 Task: View the EXPEDITION trailer
Action: Mouse pressed left at (117, 71)
Screenshot: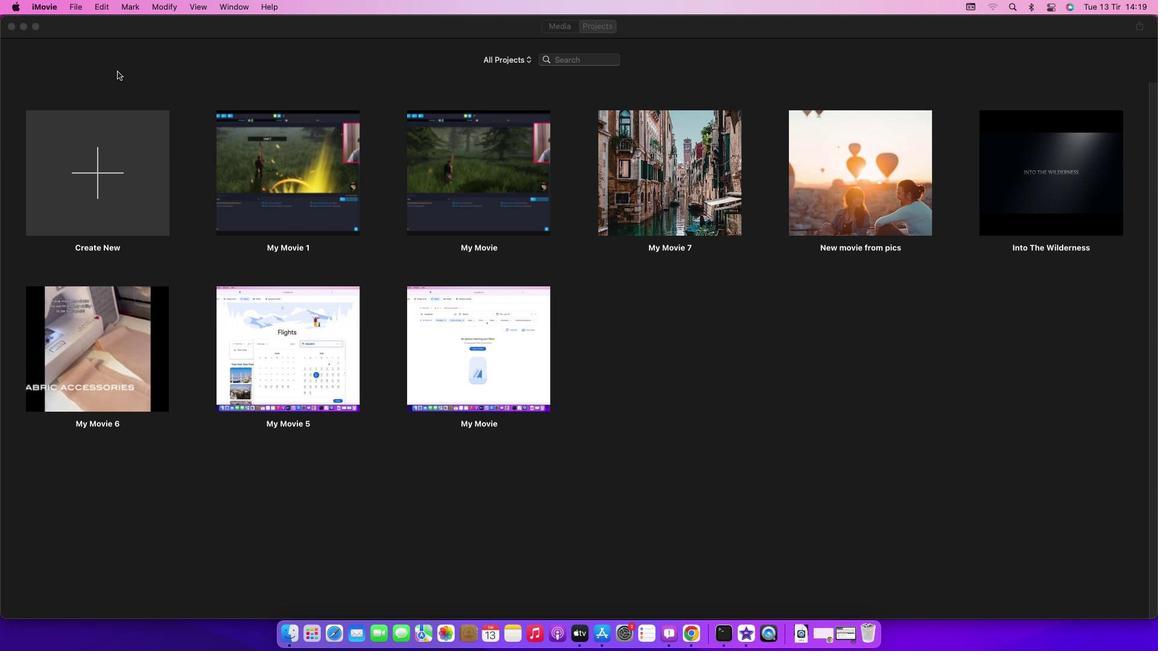 
Action: Mouse moved to (73, 6)
Screenshot: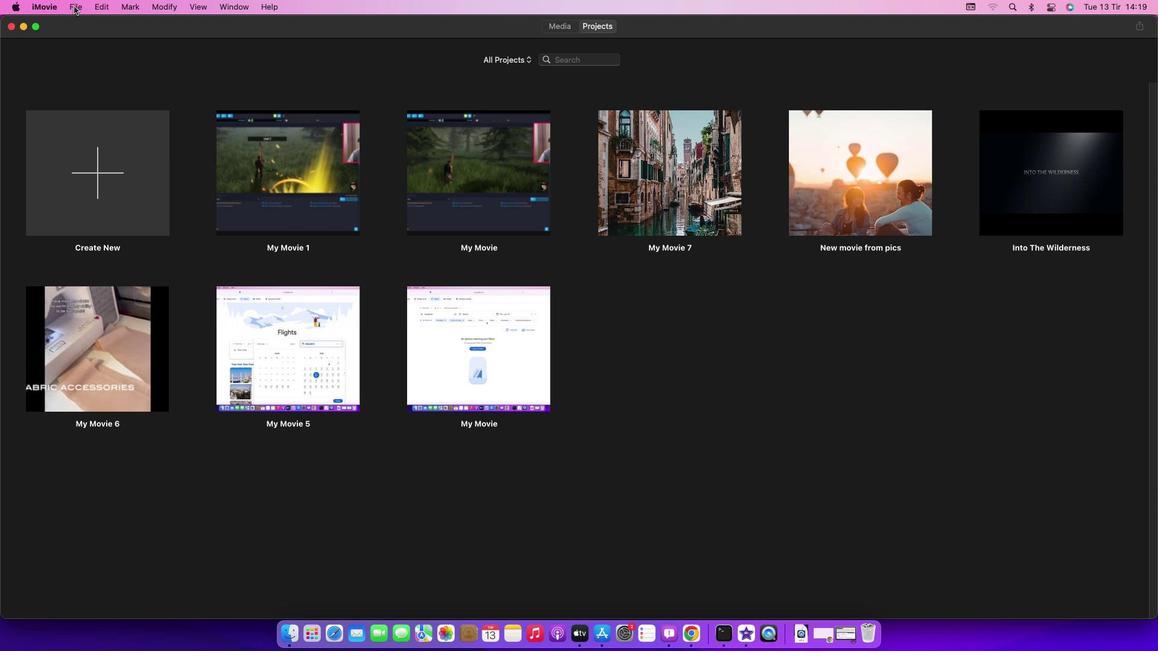 
Action: Mouse pressed left at (73, 6)
Screenshot: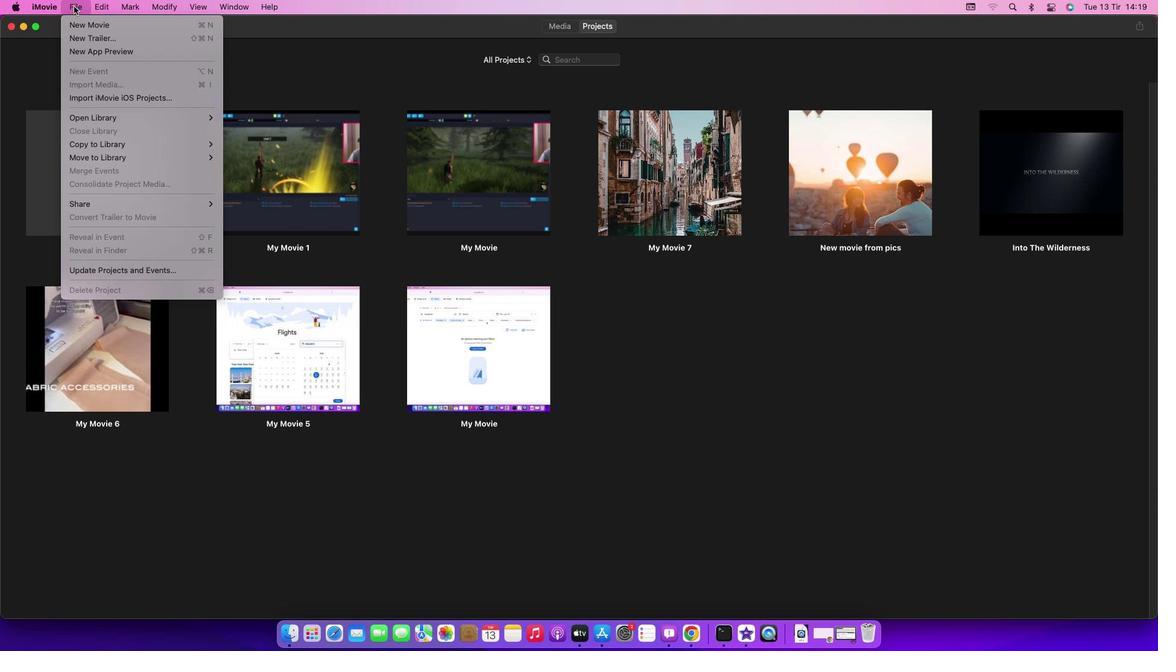 
Action: Mouse moved to (88, 39)
Screenshot: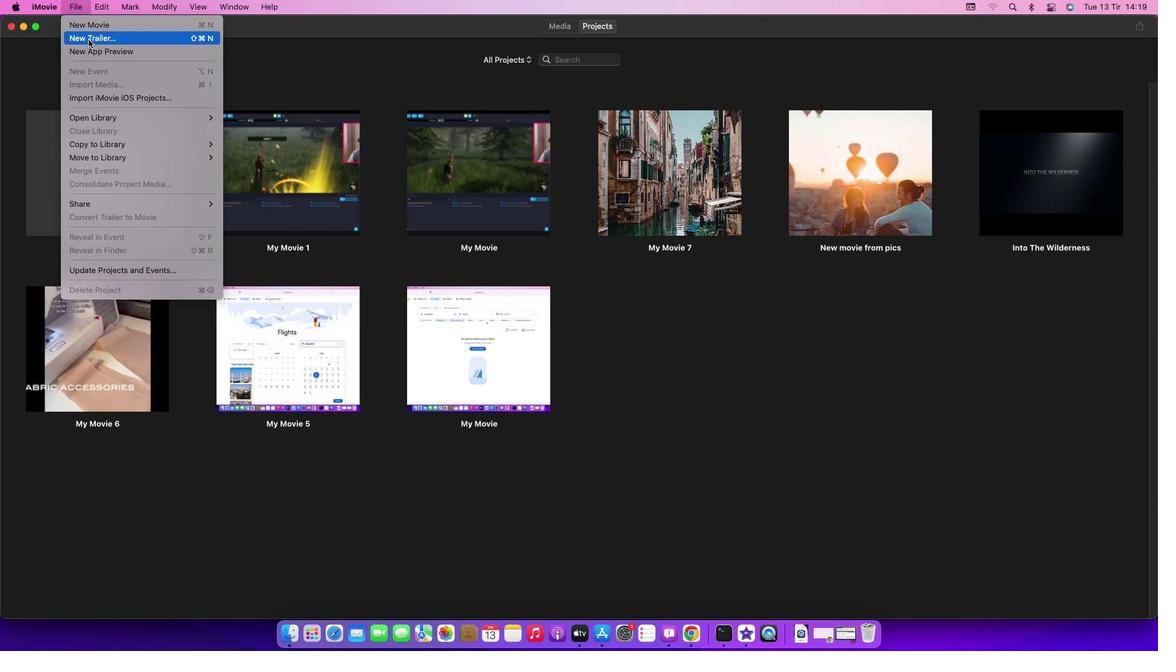 
Action: Mouse pressed left at (88, 39)
Screenshot: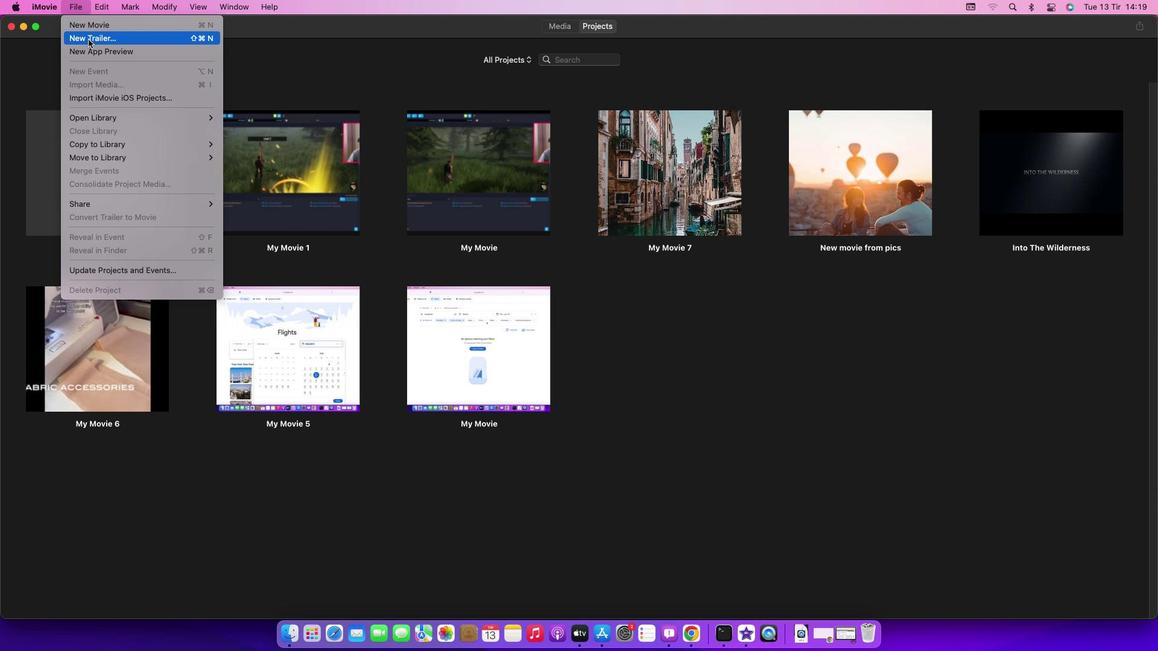 
Action: Mouse moved to (689, 342)
Screenshot: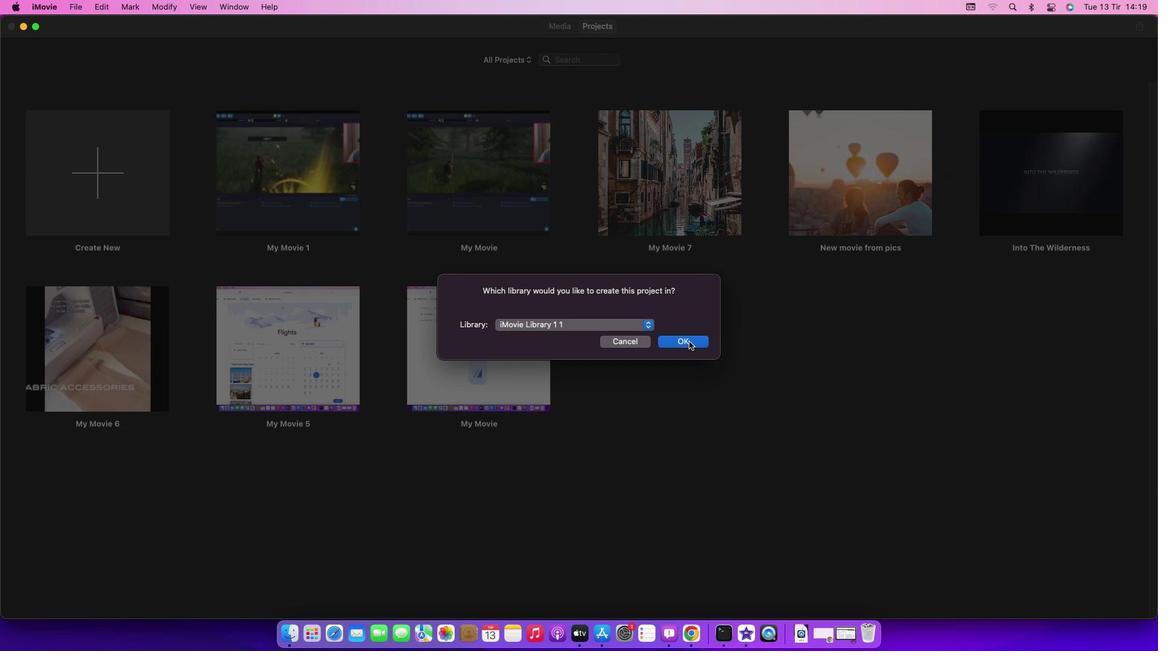 
Action: Mouse pressed left at (689, 342)
Screenshot: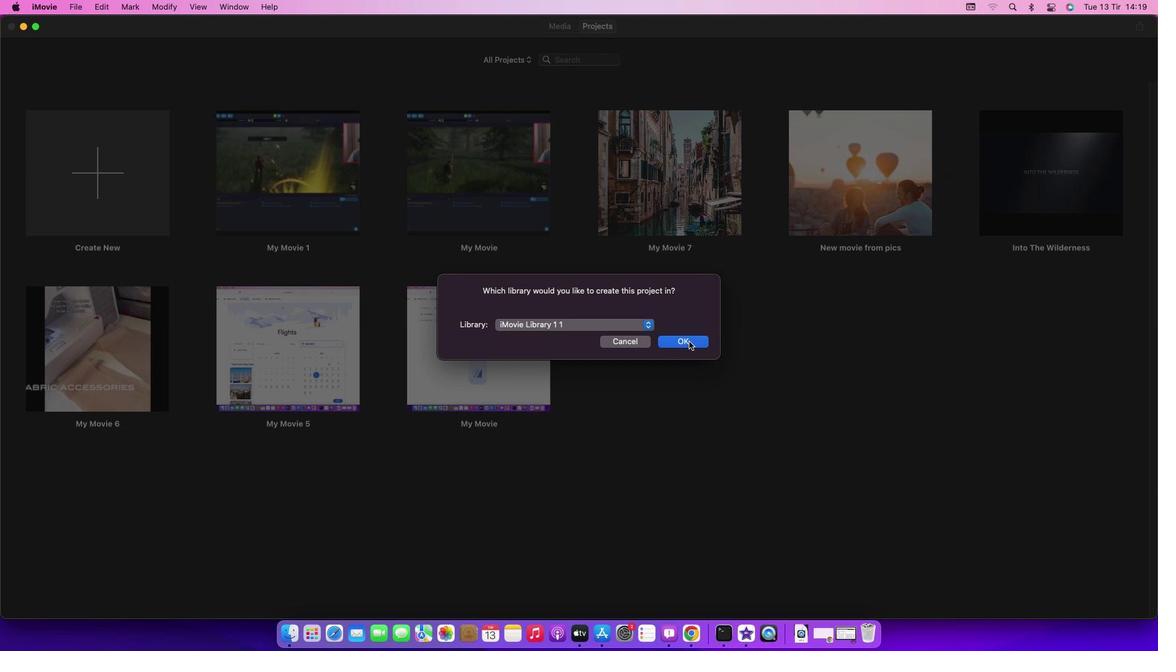
Action: Mouse moved to (857, 251)
Screenshot: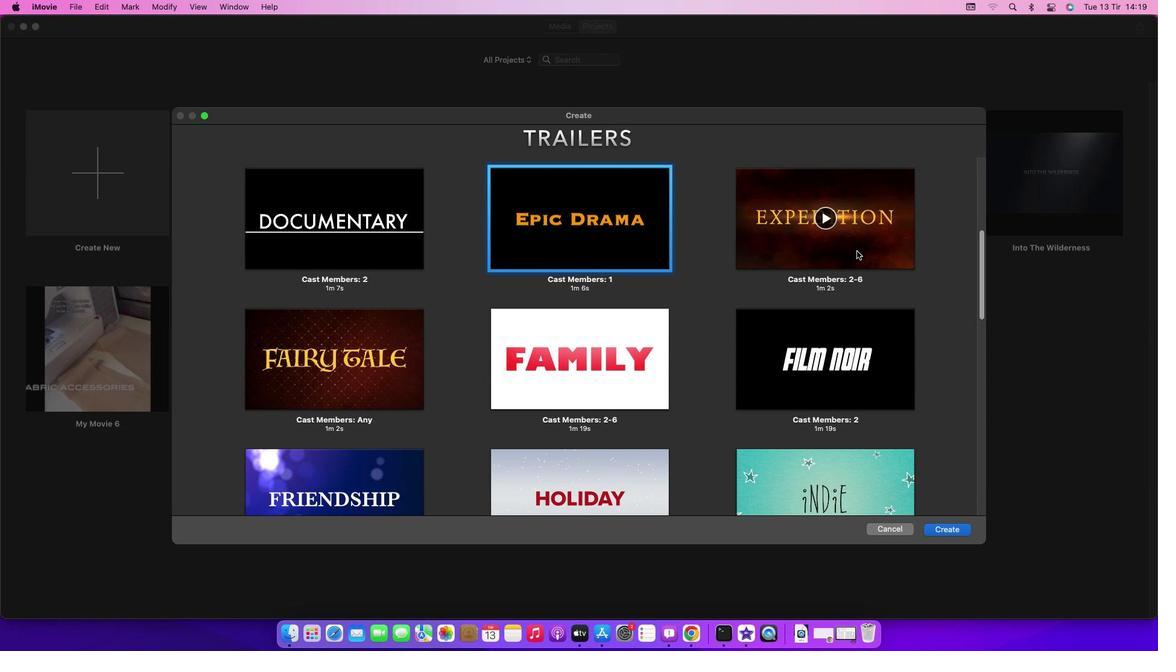 
Action: Mouse pressed left at (857, 251)
Screenshot: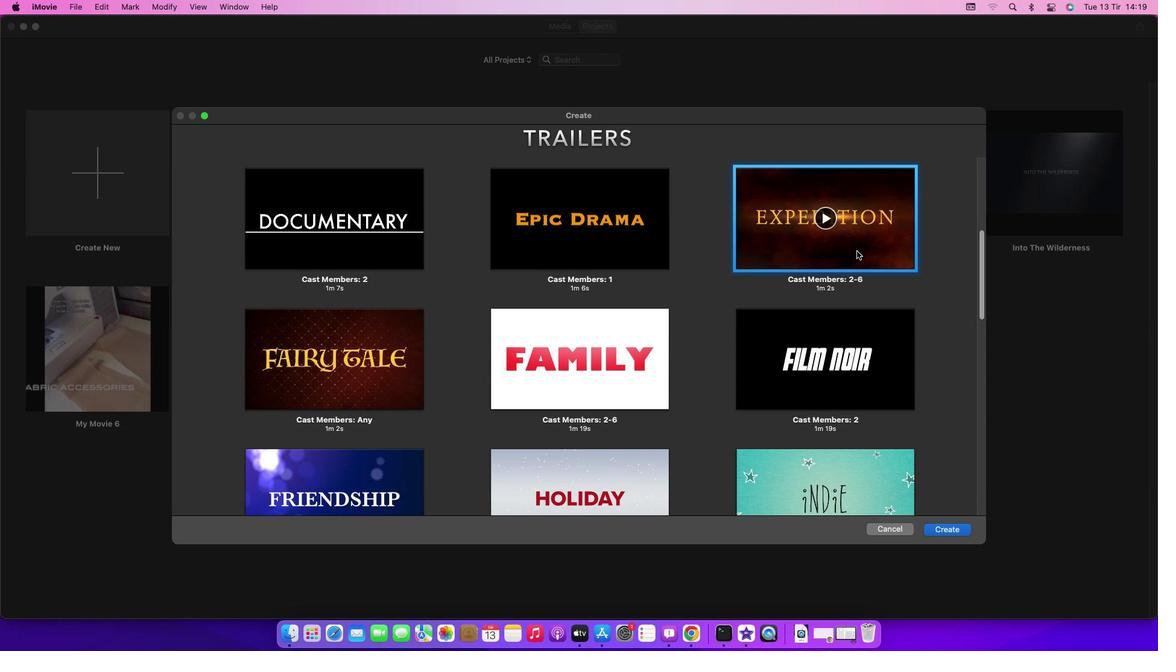 
Action: Mouse moved to (940, 529)
Screenshot: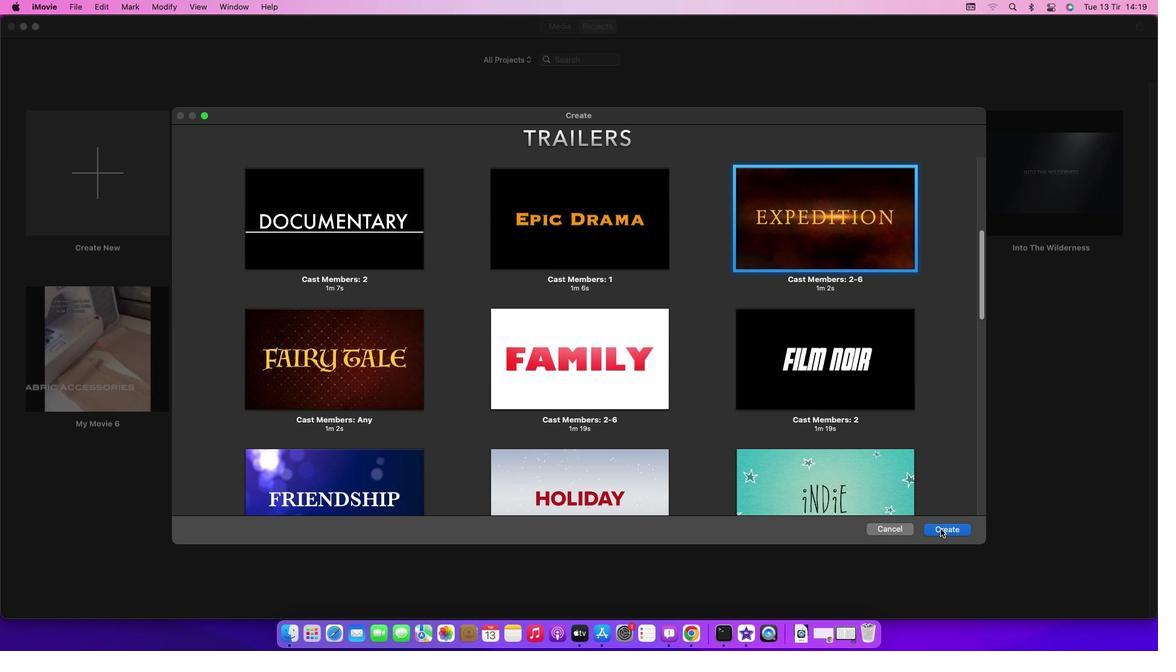 
Action: Mouse pressed left at (940, 529)
Screenshot: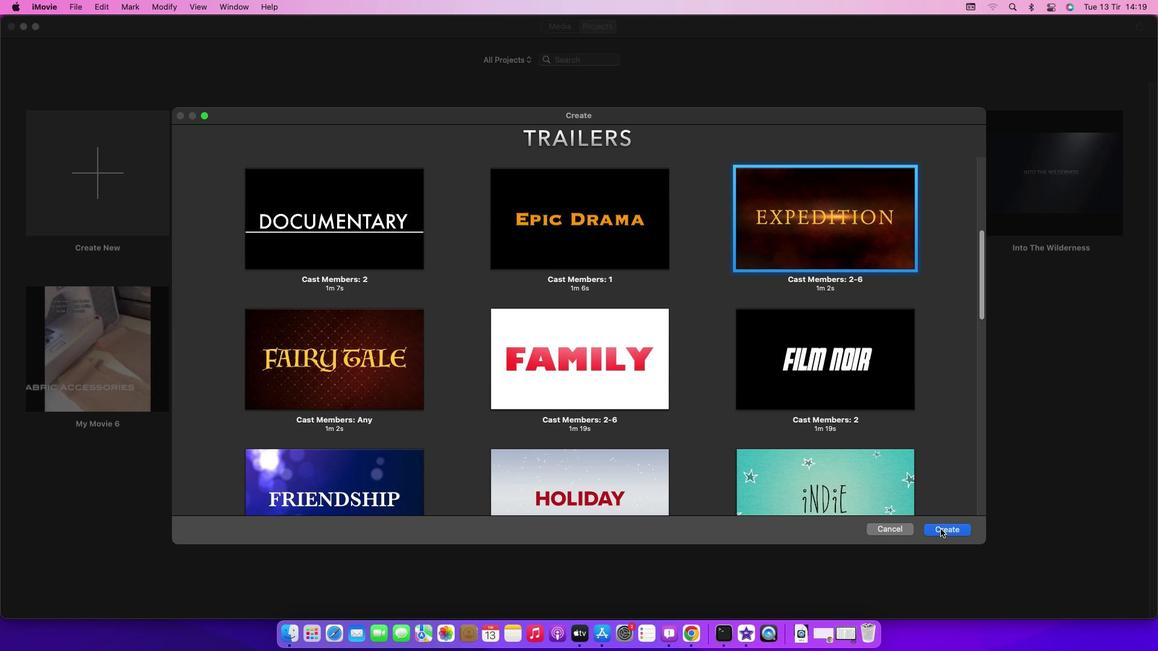 
Action: Mouse moved to (960, 316)
Screenshot: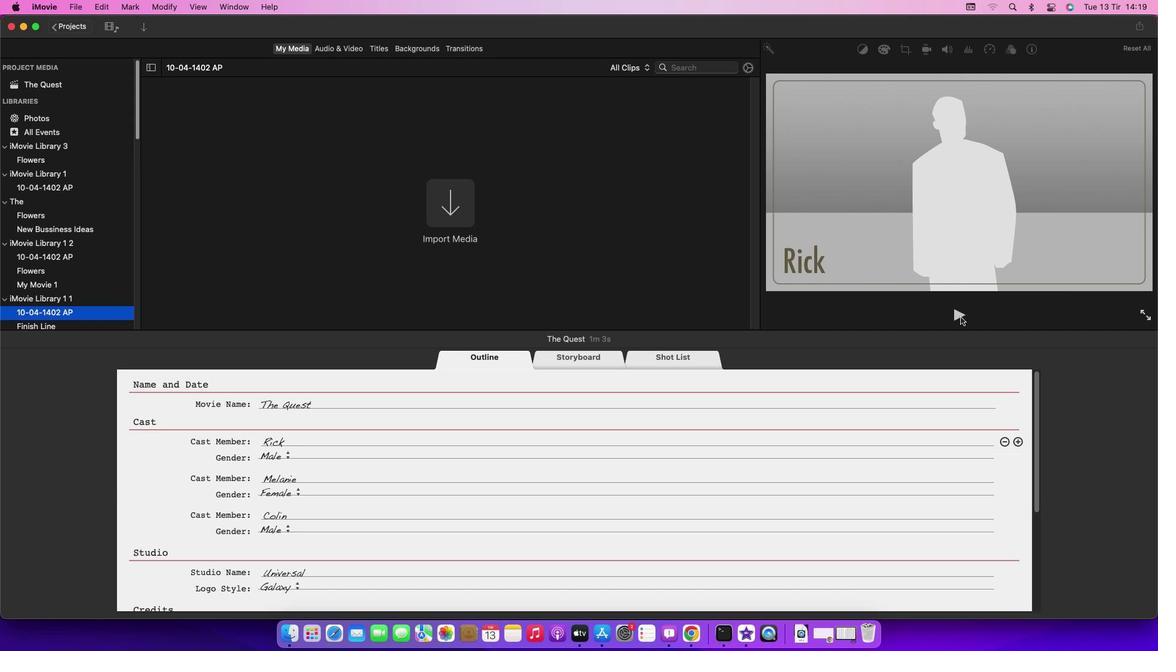 
Action: Mouse pressed left at (960, 316)
Screenshot: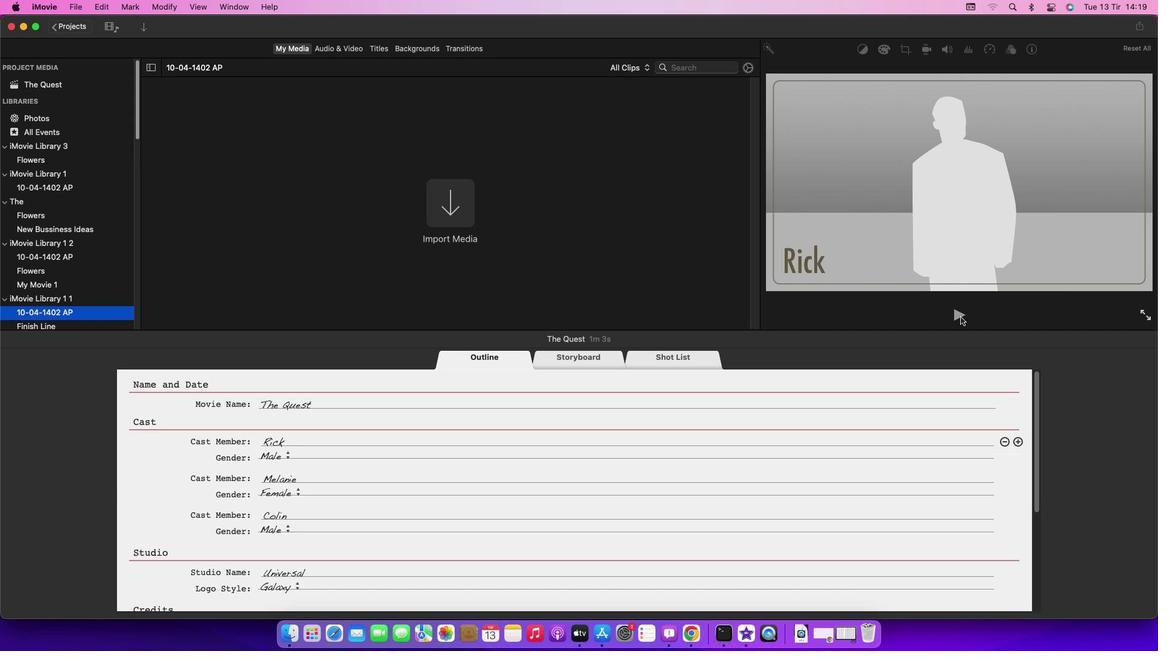 
Action: Mouse moved to (929, 462)
Screenshot: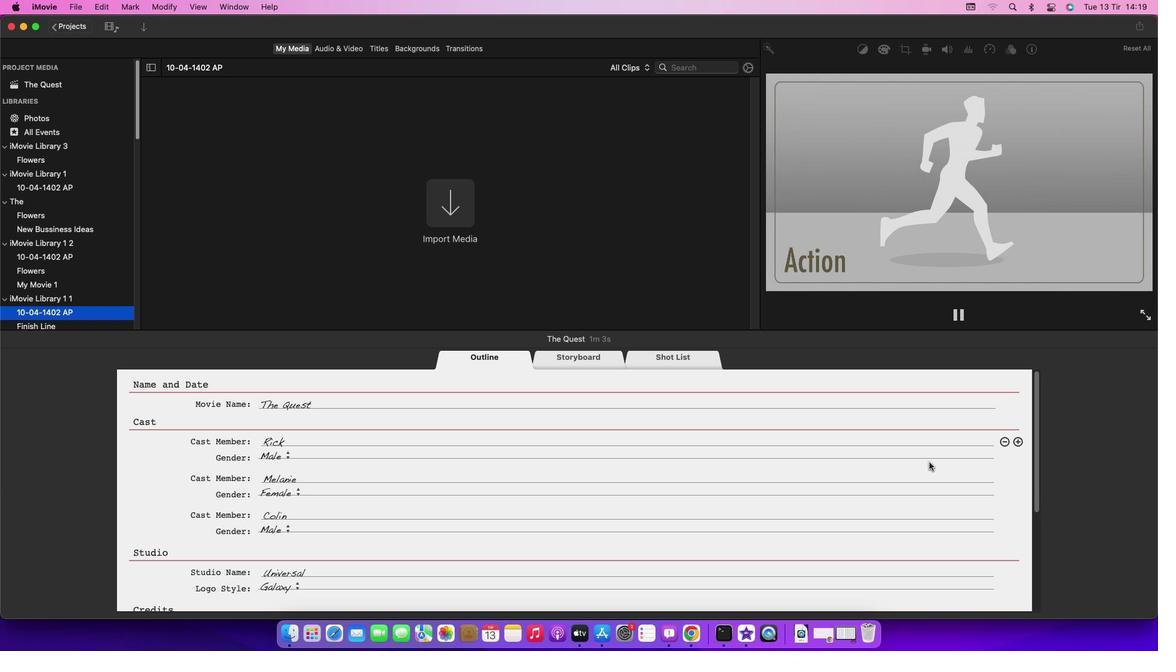 
Action: Mouse scrolled (929, 462) with delta (0, 0)
Screenshot: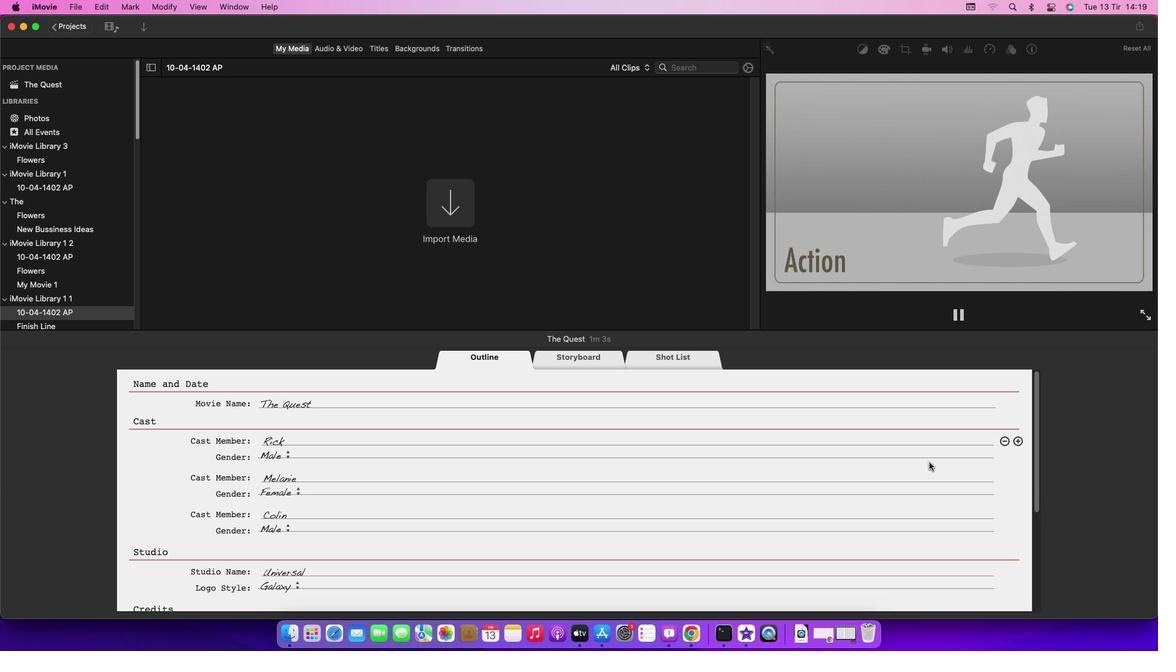 
Action: Mouse scrolled (929, 462) with delta (0, 0)
Screenshot: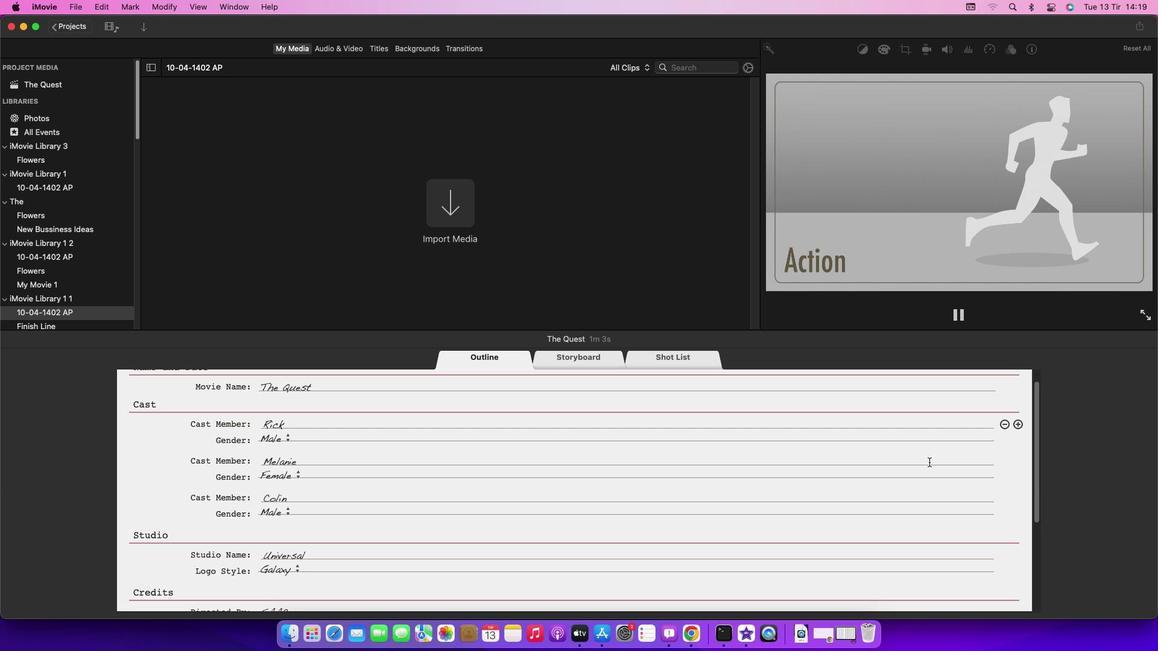 
Action: Mouse scrolled (929, 462) with delta (0, 0)
Screenshot: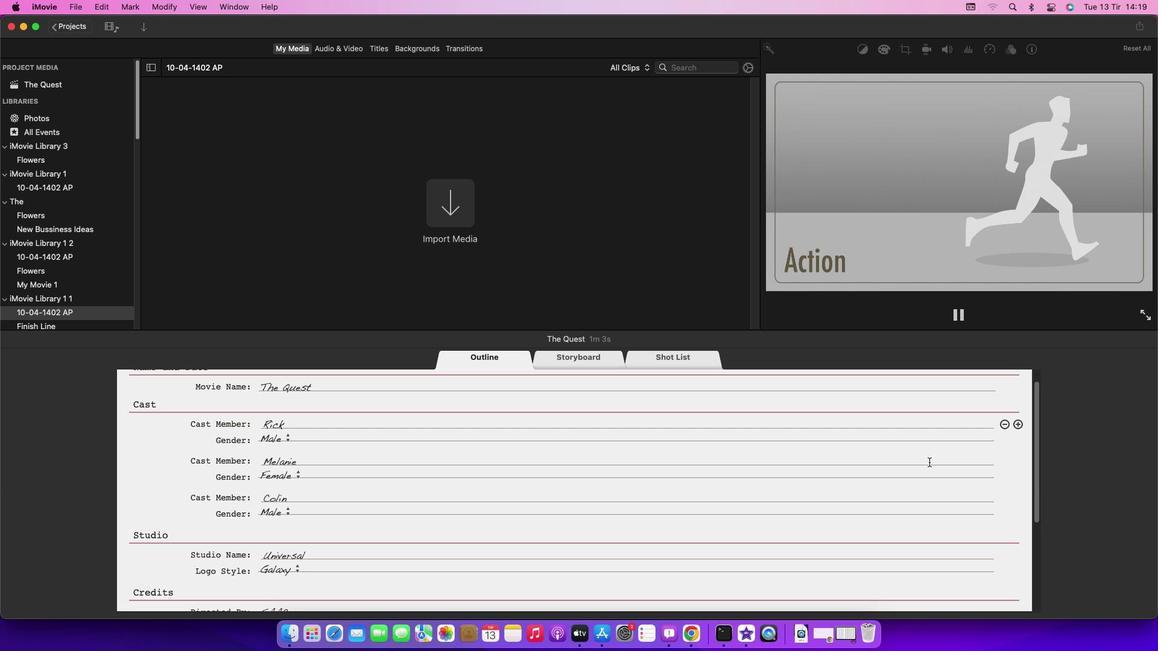 
Action: Mouse scrolled (929, 462) with delta (0, -1)
Screenshot: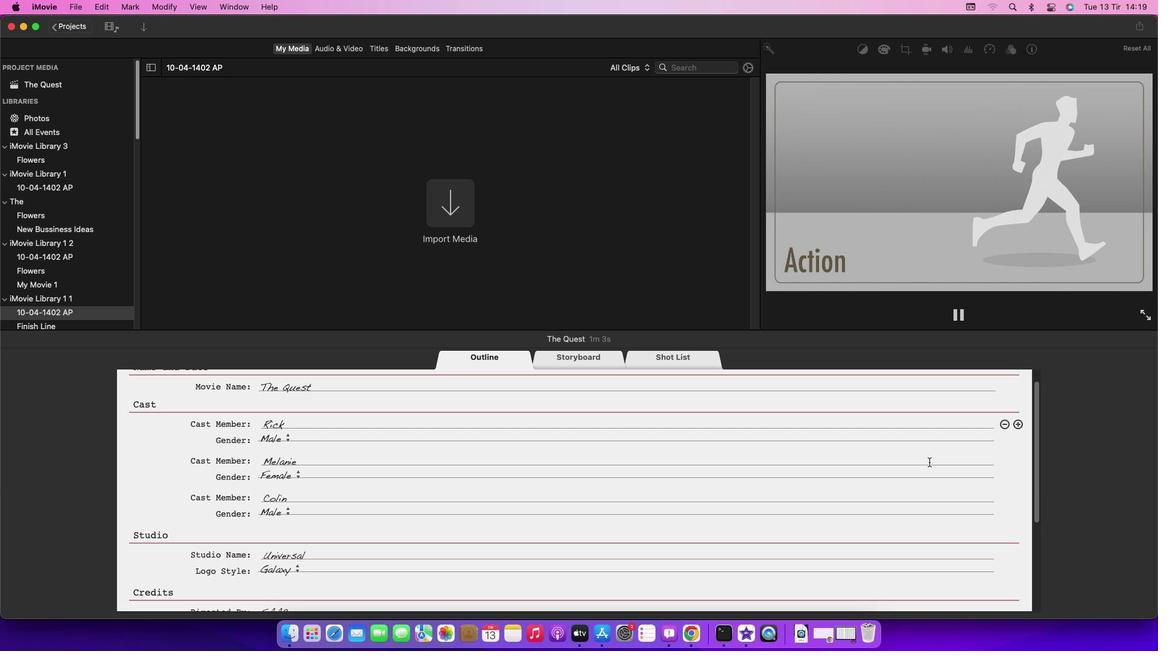 
Action: Mouse moved to (960, 322)
Screenshot: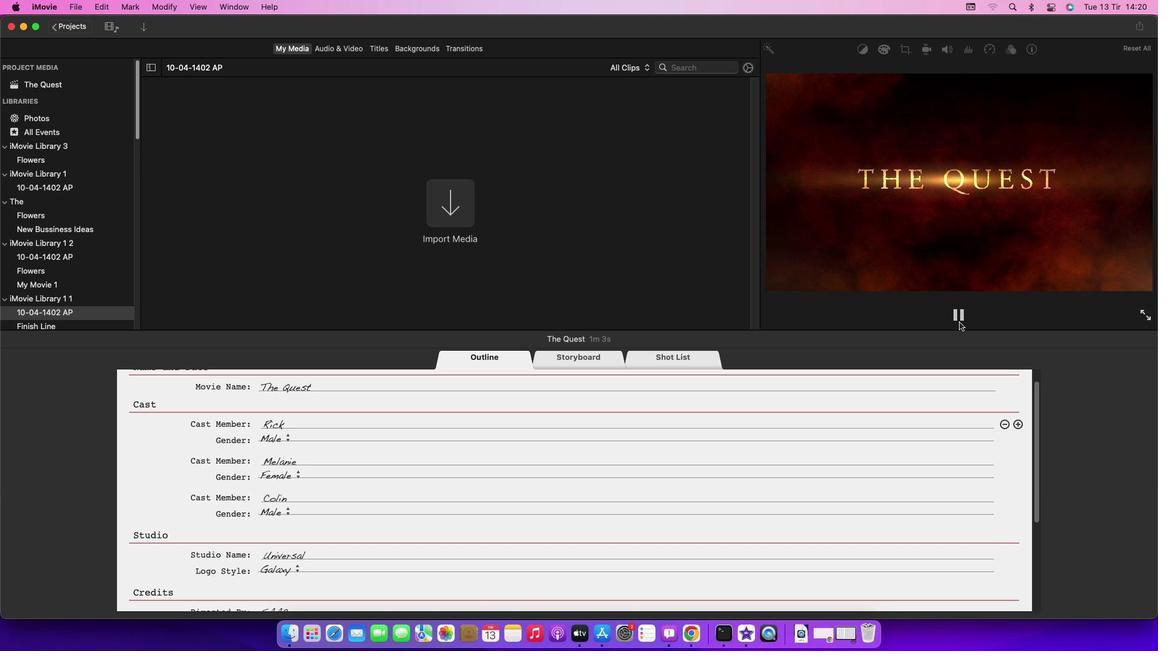 
Action: Mouse pressed left at (960, 322)
Screenshot: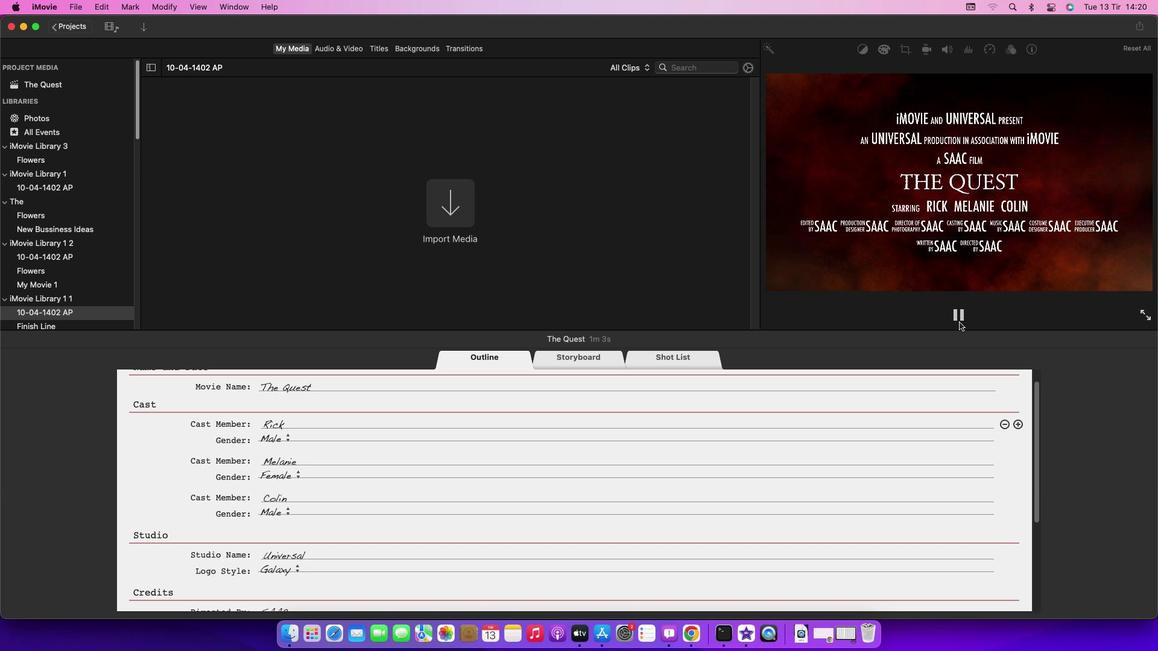 
Action: Mouse moved to (955, 313)
Screenshot: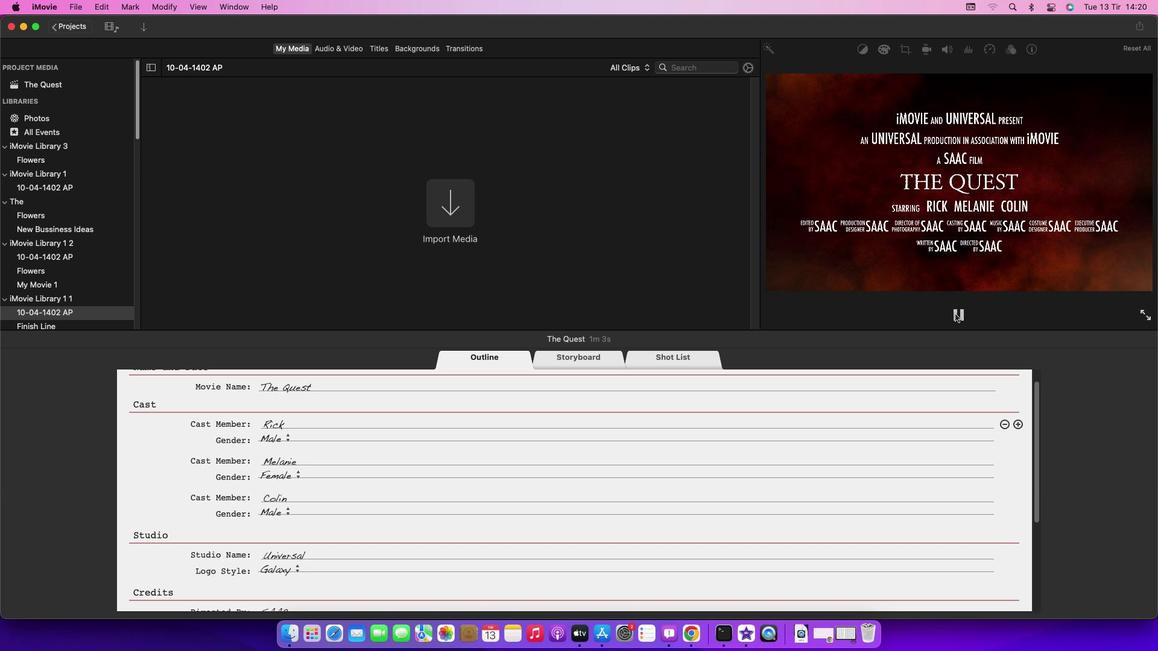 
Action: Mouse pressed left at (955, 313)
Screenshot: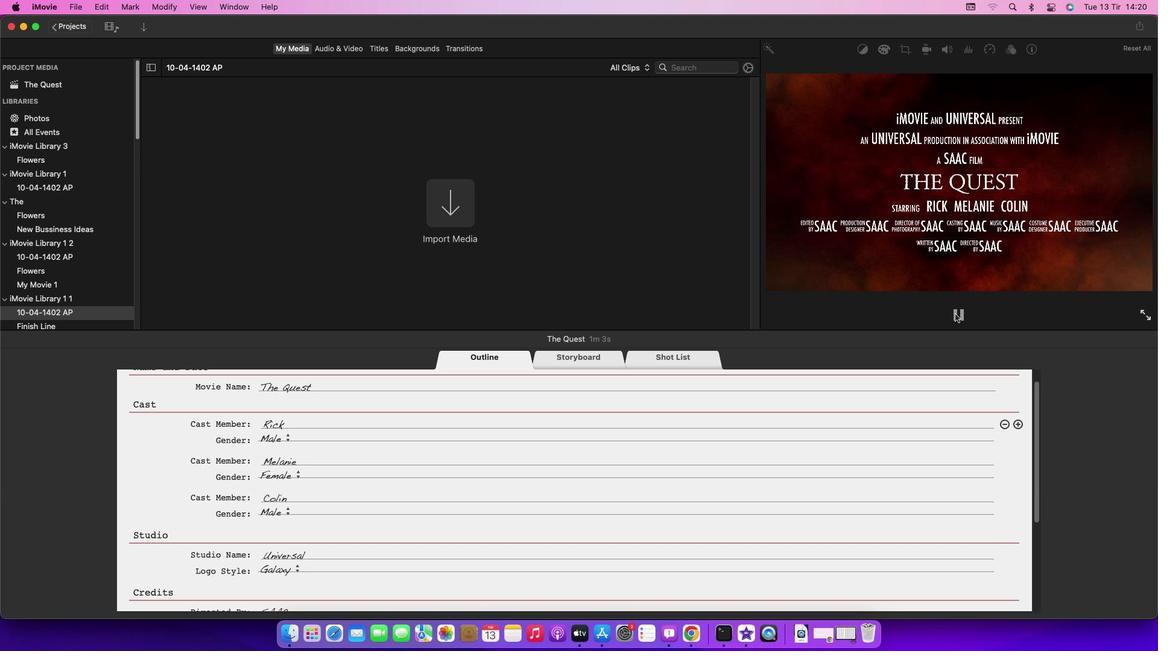 
Action: Mouse moved to (892, 324)
Screenshot: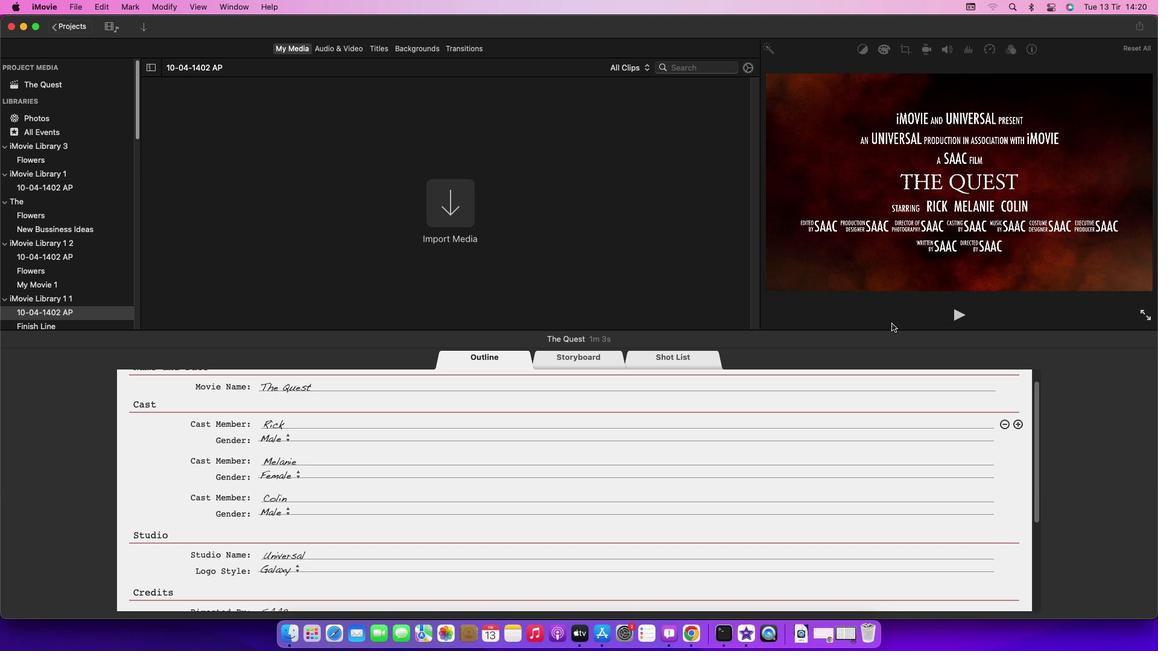 
